 Task: Check the sale-to-list ratio of ceiling fan in the last 1 year.
Action: Mouse moved to (739, 175)
Screenshot: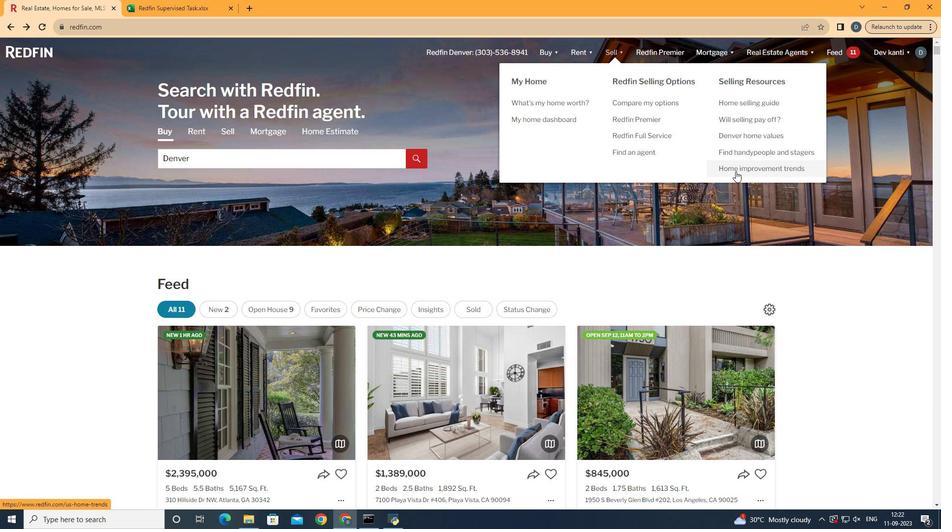 
Action: Mouse pressed left at (739, 175)
Screenshot: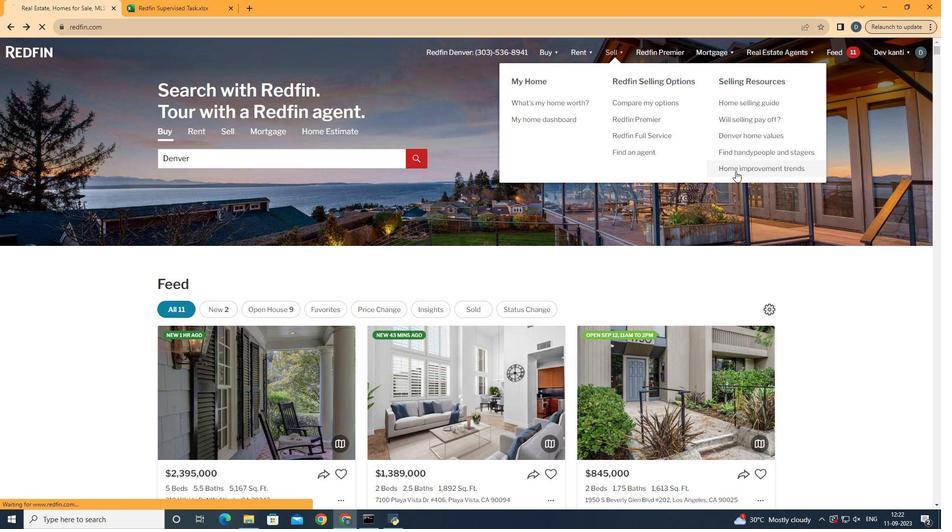 
Action: Mouse moved to (246, 188)
Screenshot: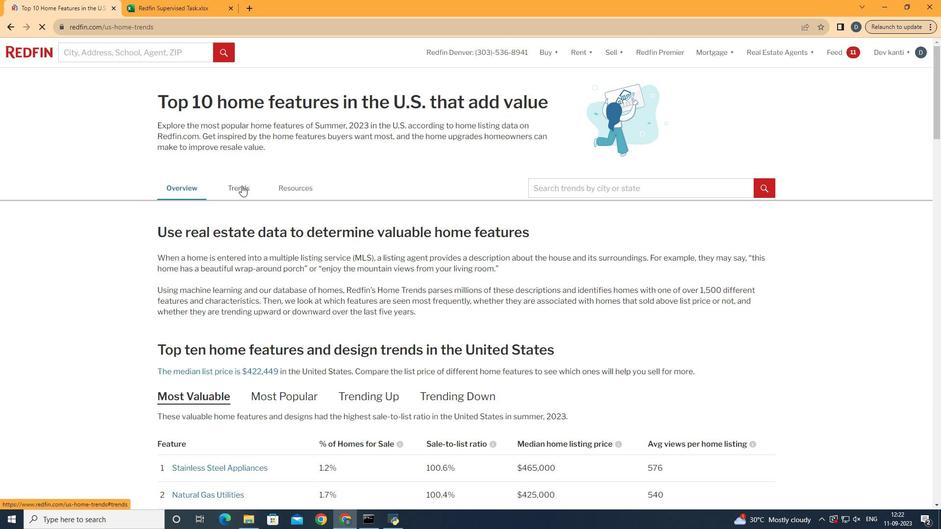 
Action: Mouse pressed left at (246, 188)
Screenshot: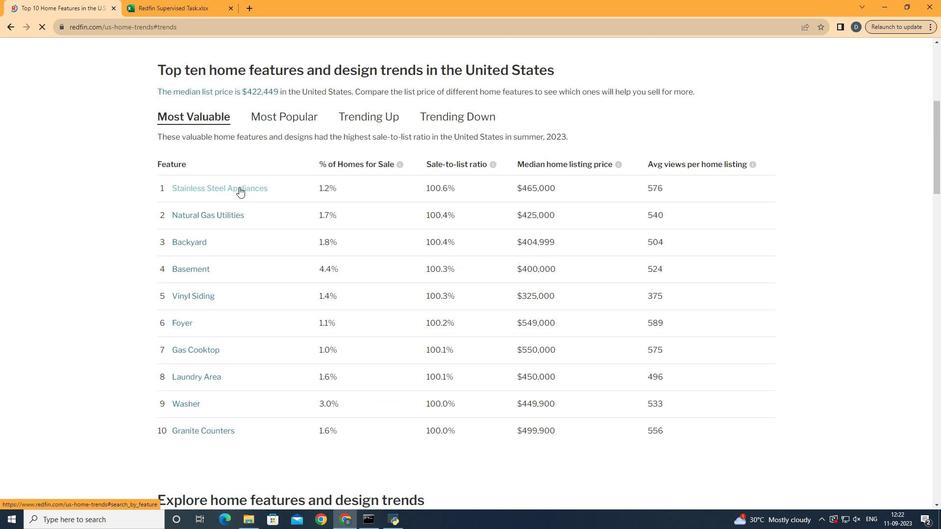 
Action: Mouse moved to (285, 285)
Screenshot: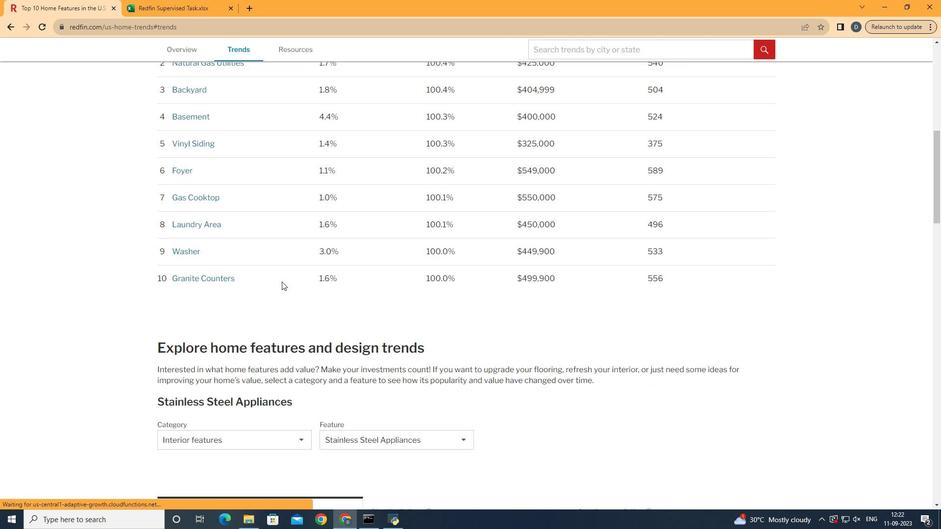 
Action: Mouse scrolled (285, 285) with delta (0, 0)
Screenshot: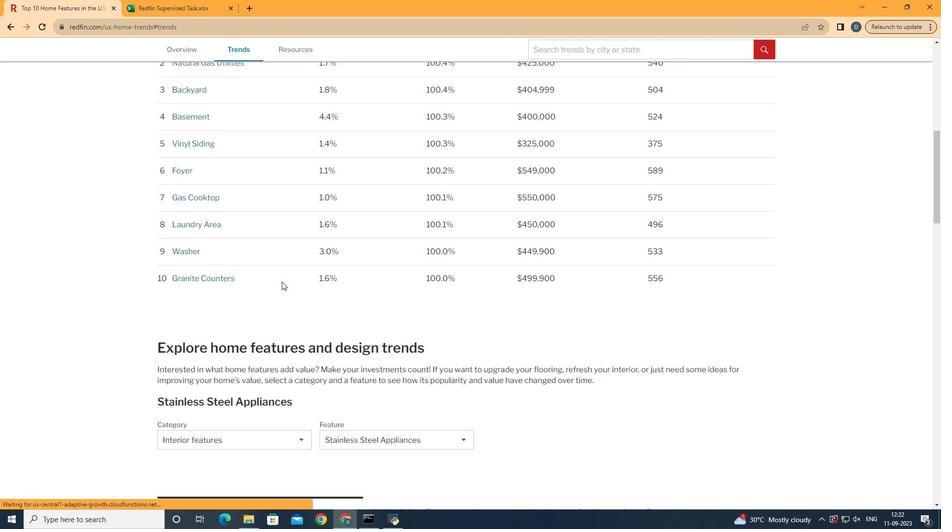 
Action: Mouse scrolled (285, 285) with delta (0, 0)
Screenshot: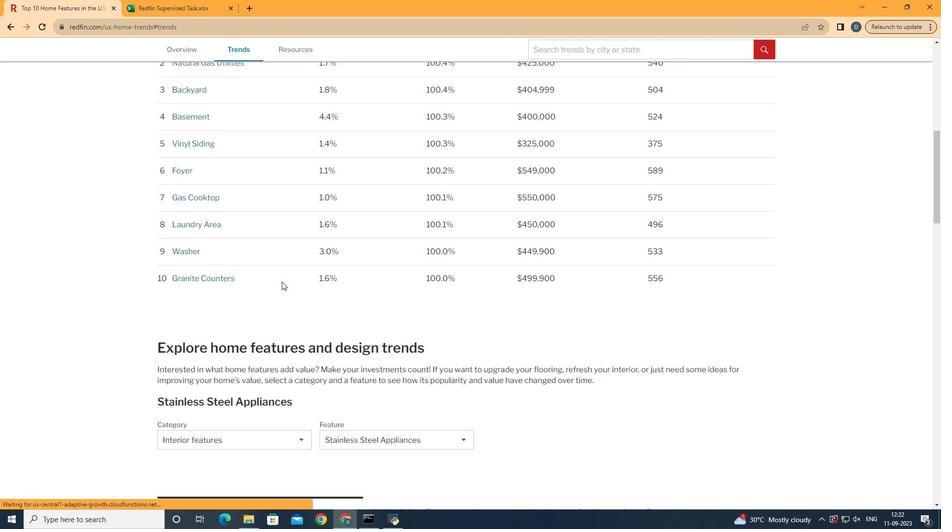 
Action: Mouse scrolled (285, 285) with delta (0, 0)
Screenshot: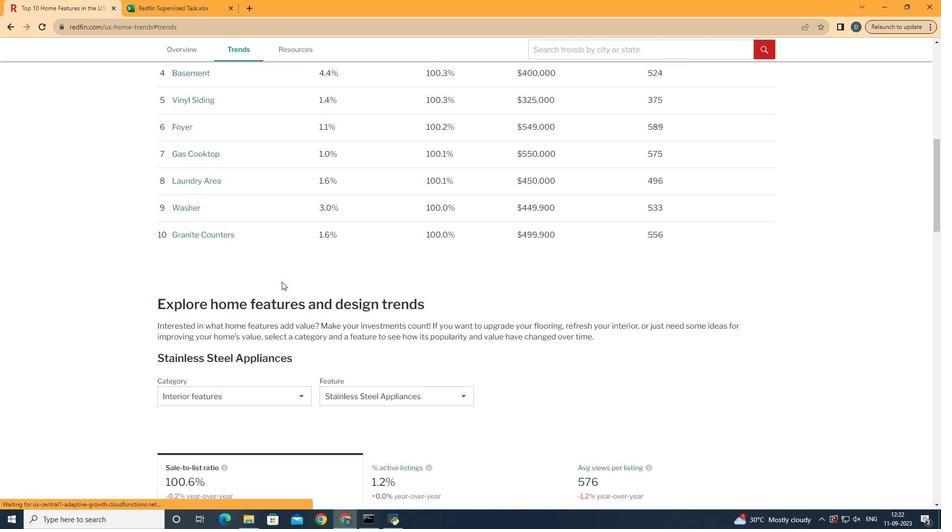 
Action: Mouse moved to (285, 285)
Screenshot: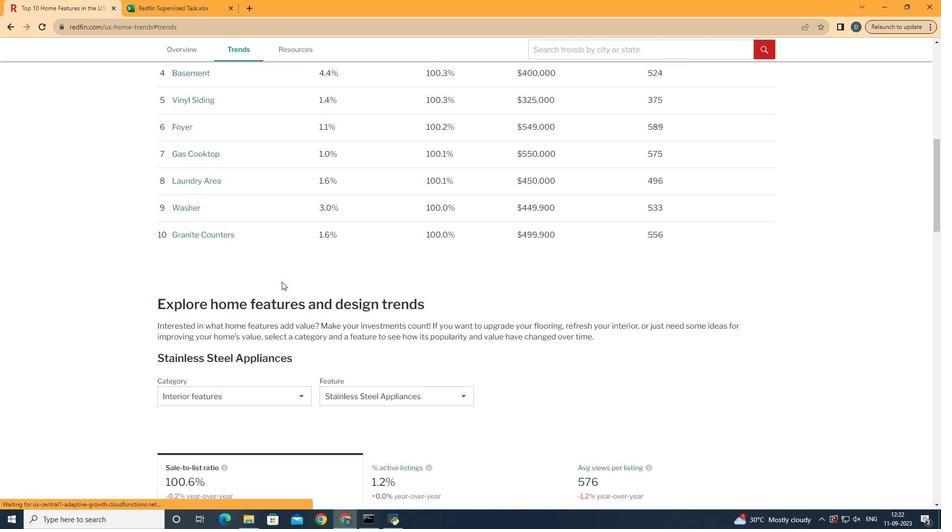 
Action: Mouse scrolled (285, 285) with delta (0, 0)
Screenshot: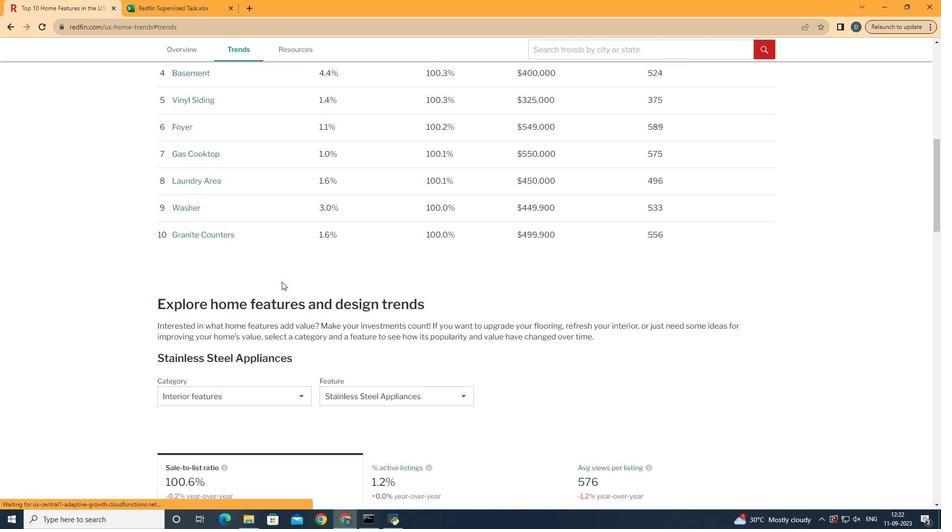 
Action: Mouse moved to (285, 285)
Screenshot: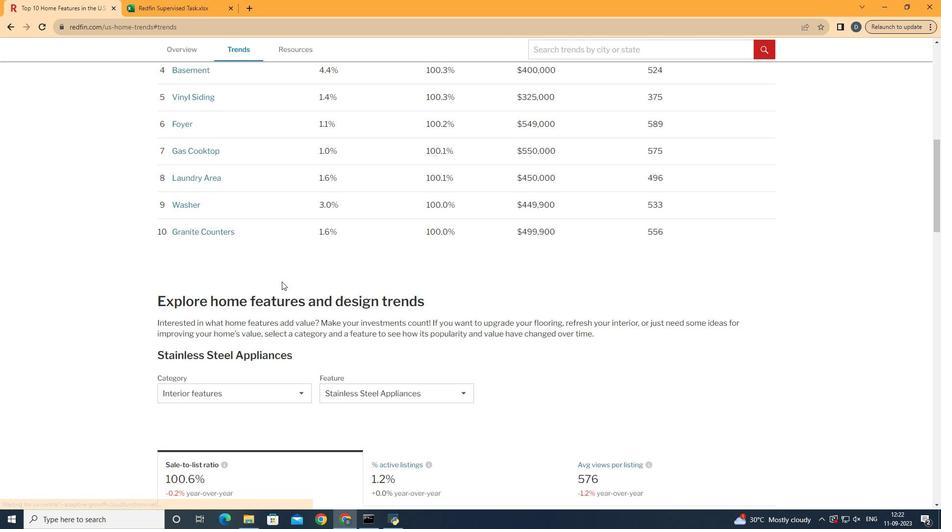 
Action: Mouse scrolled (285, 285) with delta (0, 0)
Screenshot: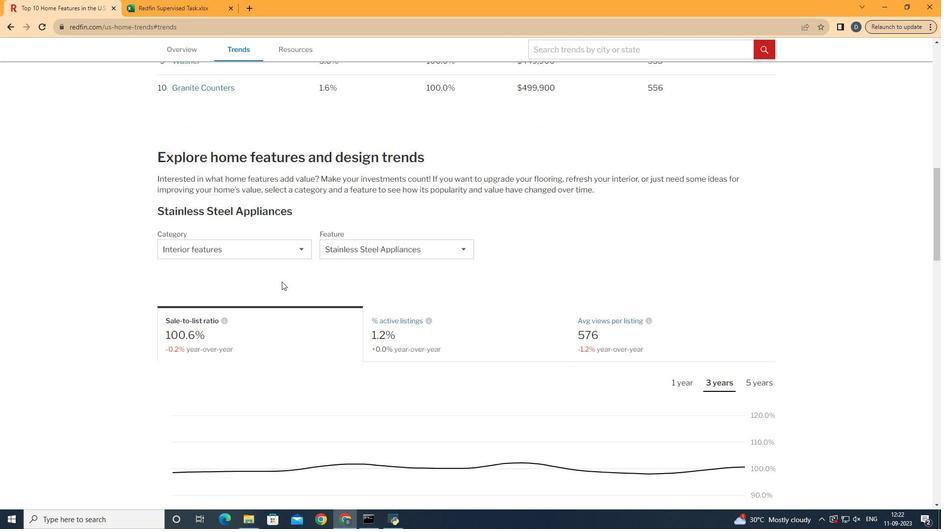 
Action: Mouse scrolled (285, 285) with delta (0, 0)
Screenshot: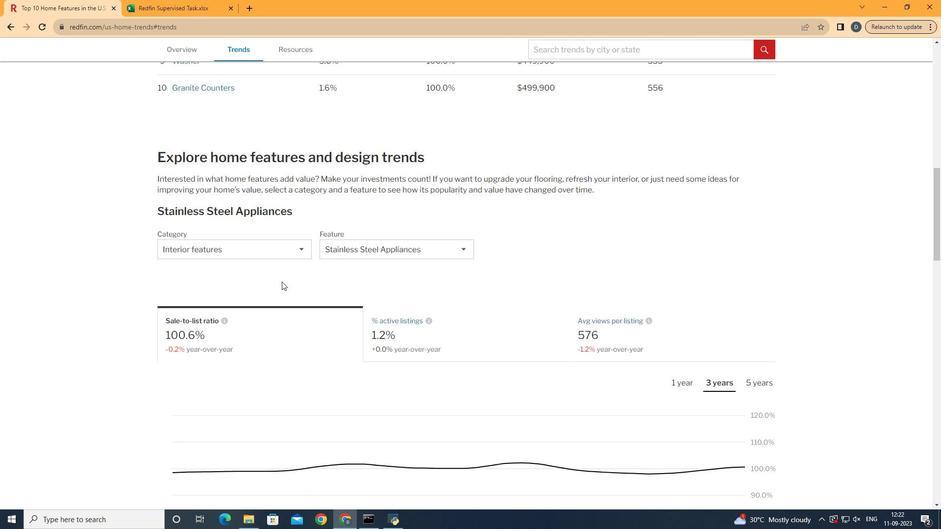 
Action: Mouse scrolled (285, 285) with delta (0, 0)
Screenshot: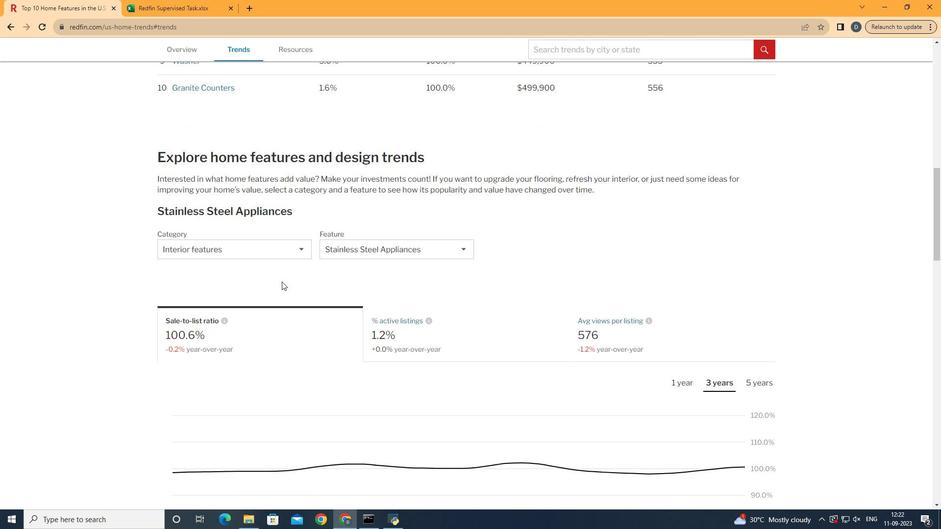 
Action: Mouse moved to (268, 249)
Screenshot: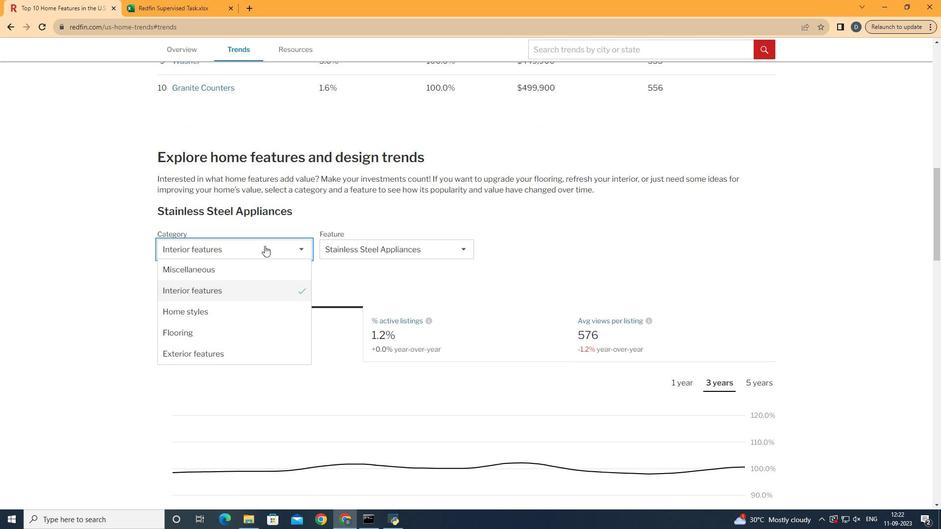 
Action: Mouse pressed left at (268, 249)
Screenshot: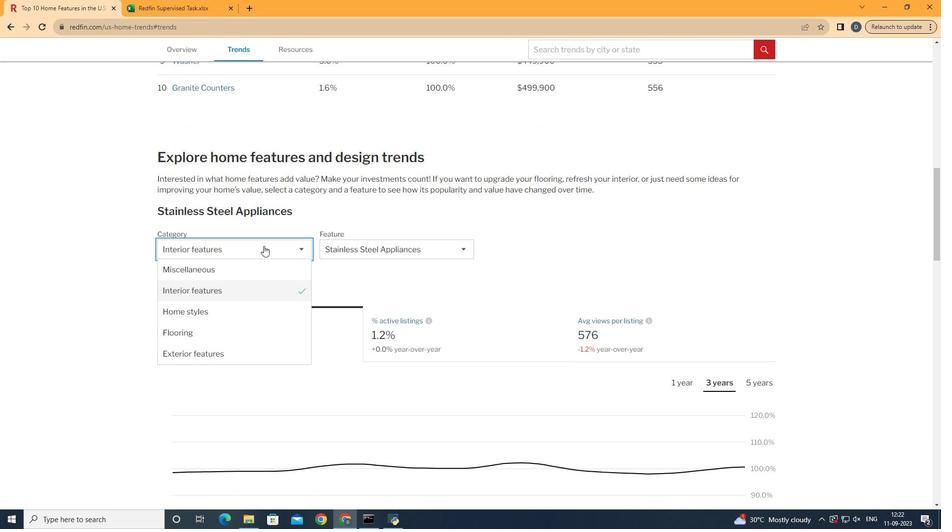 
Action: Mouse moved to (267, 288)
Screenshot: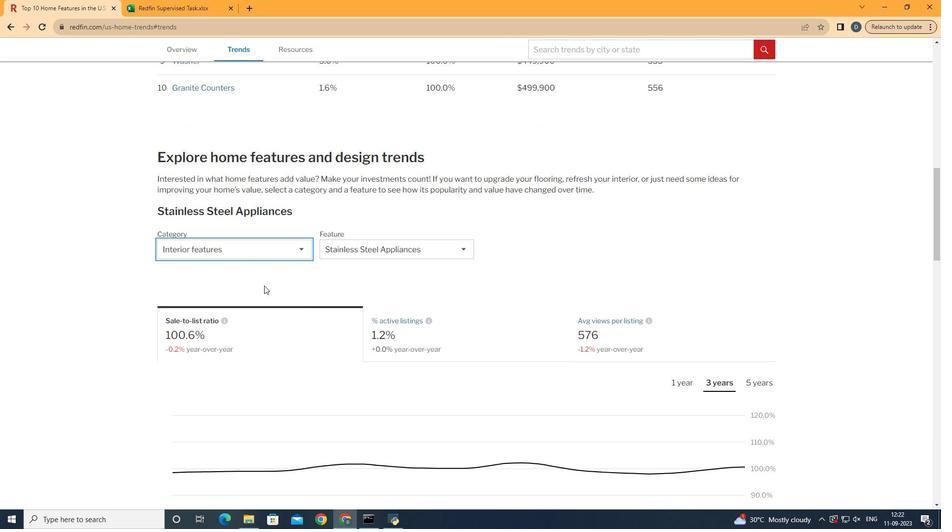 
Action: Mouse pressed left at (267, 288)
Screenshot: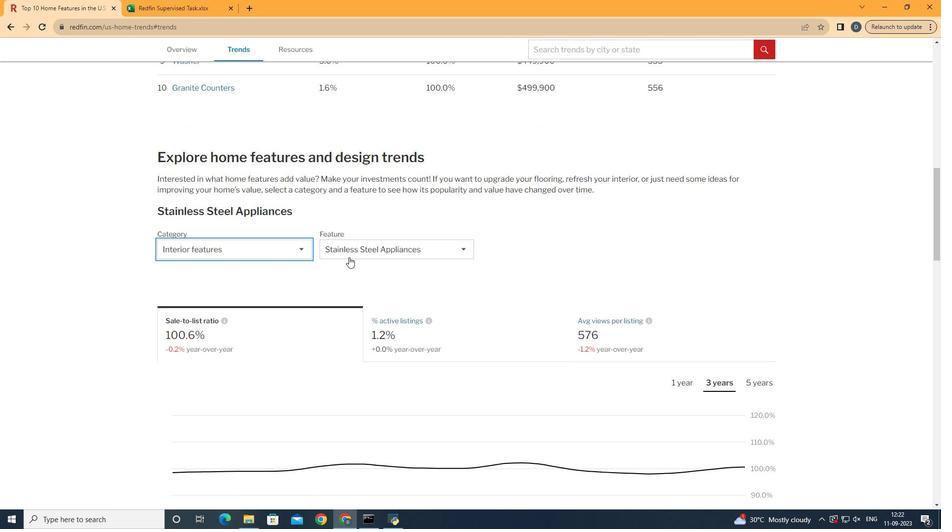 
Action: Mouse moved to (353, 260)
Screenshot: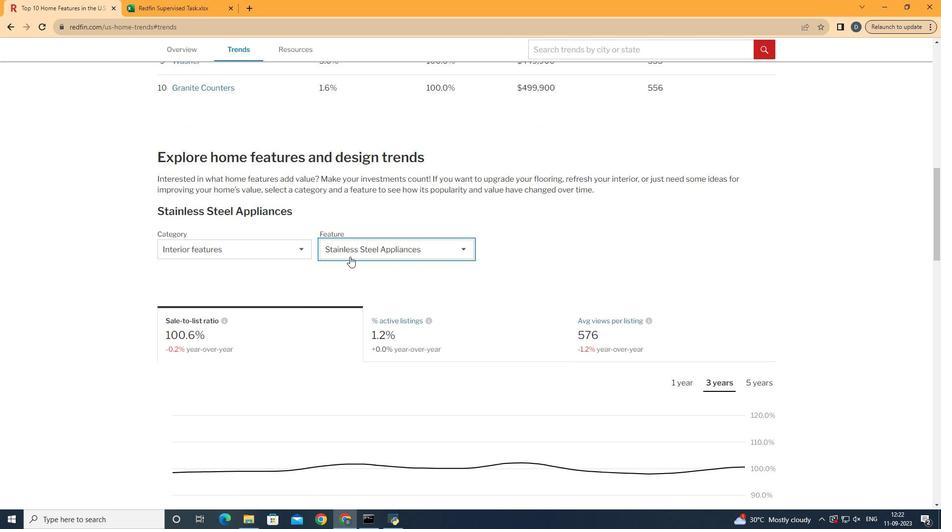 
Action: Mouse pressed left at (353, 260)
Screenshot: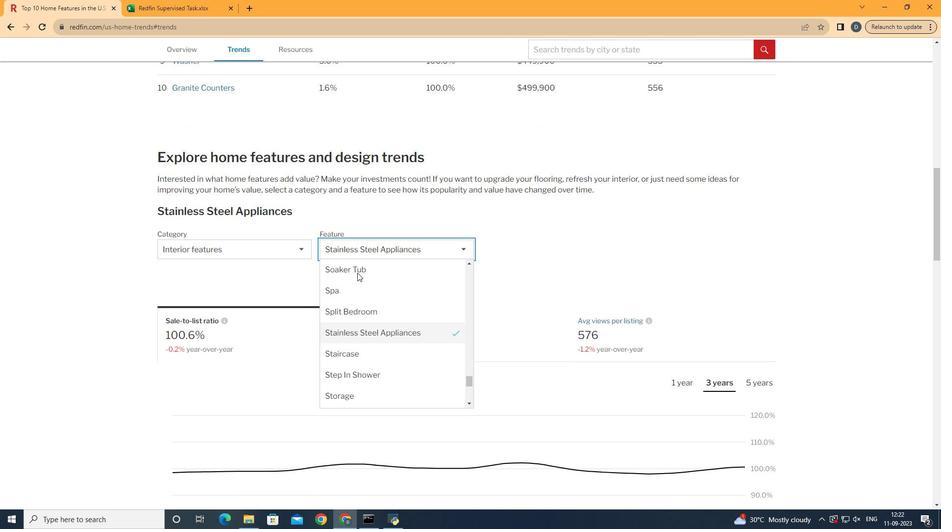 
Action: Mouse moved to (403, 356)
Screenshot: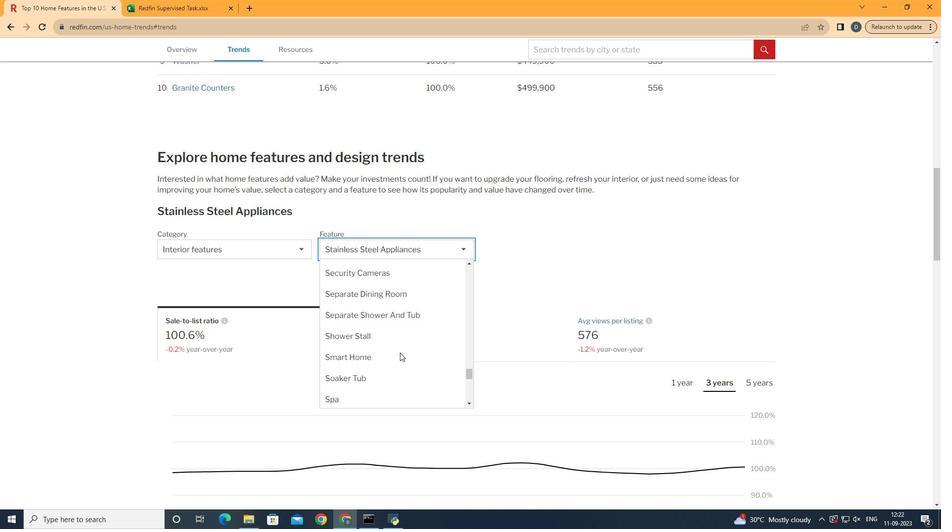 
Action: Mouse scrolled (403, 357) with delta (0, 0)
Screenshot: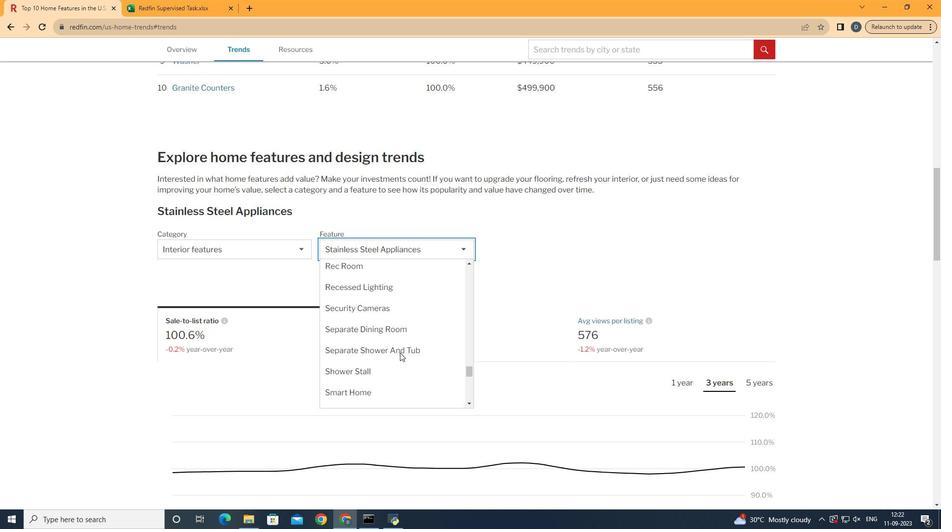 
Action: Mouse scrolled (403, 357) with delta (0, 0)
Screenshot: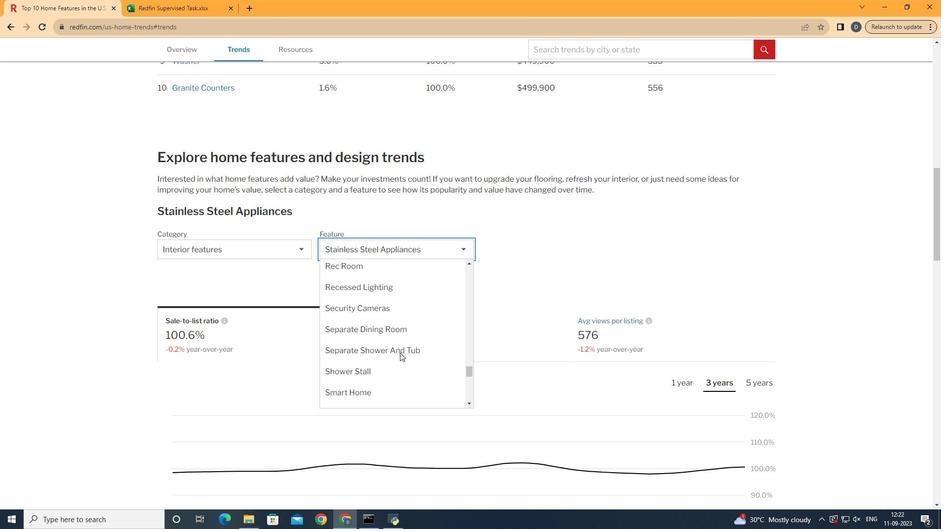 
Action: Mouse scrolled (403, 357) with delta (0, 0)
Screenshot: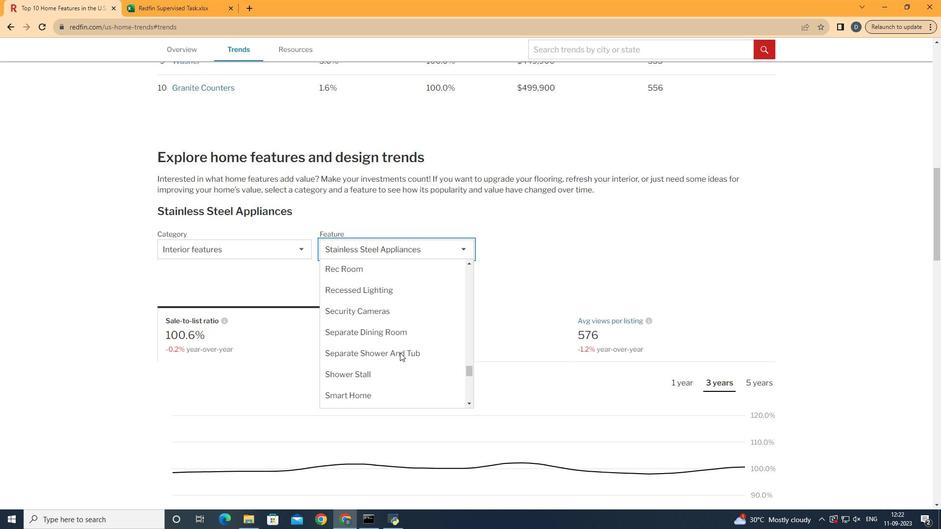 
Action: Mouse scrolled (403, 357) with delta (0, 0)
Screenshot: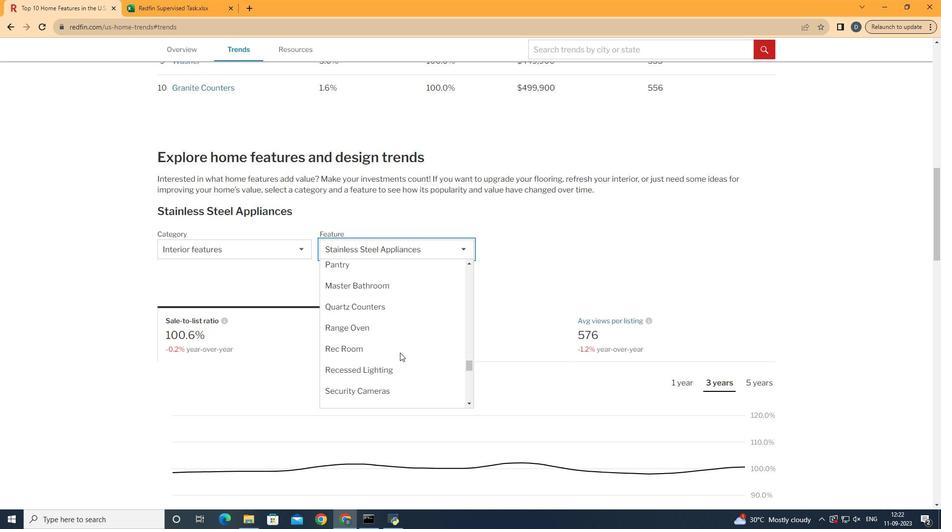 
Action: Mouse scrolled (403, 357) with delta (0, 0)
Screenshot: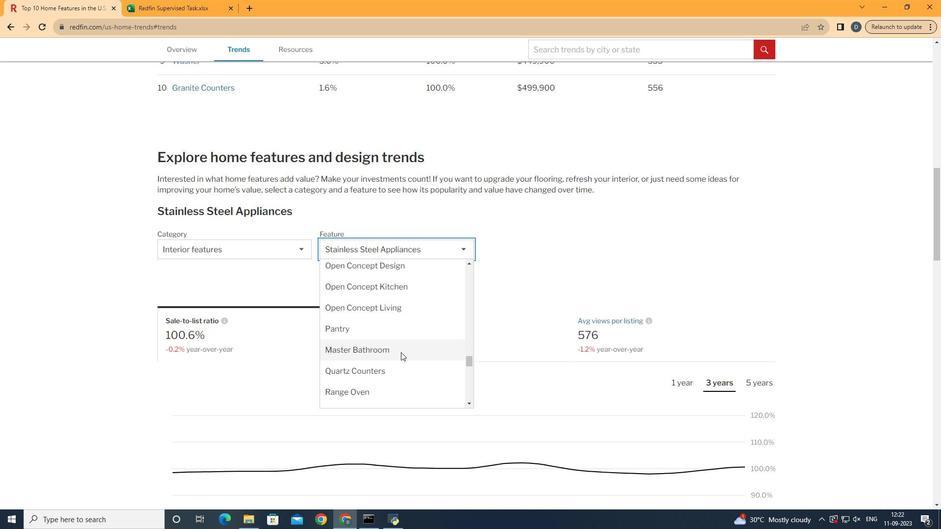 
Action: Mouse scrolled (403, 357) with delta (0, 0)
Screenshot: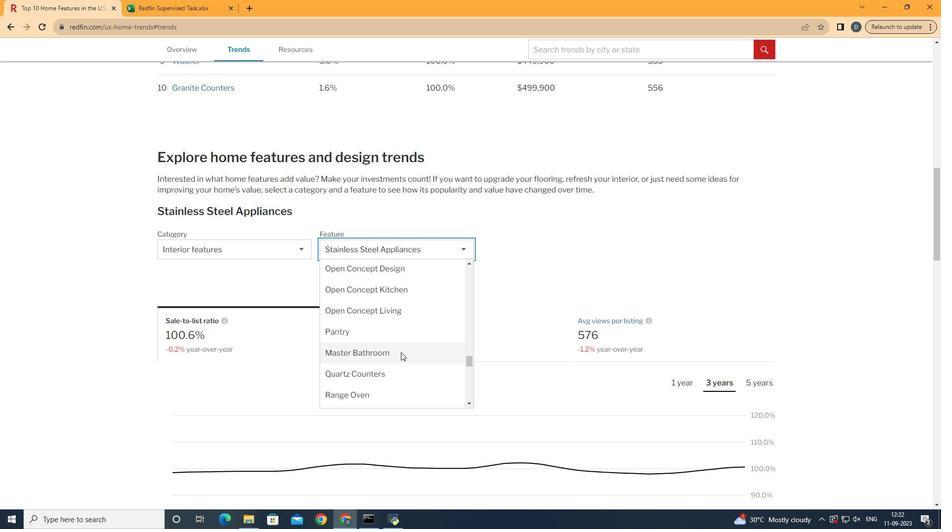 
Action: Mouse moved to (404, 356)
Screenshot: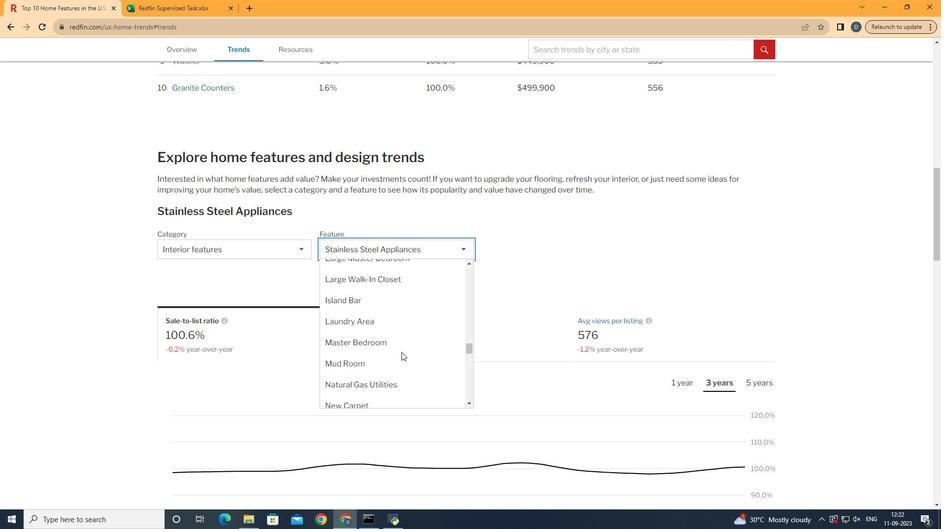 
Action: Mouse scrolled (404, 356) with delta (0, 0)
Screenshot: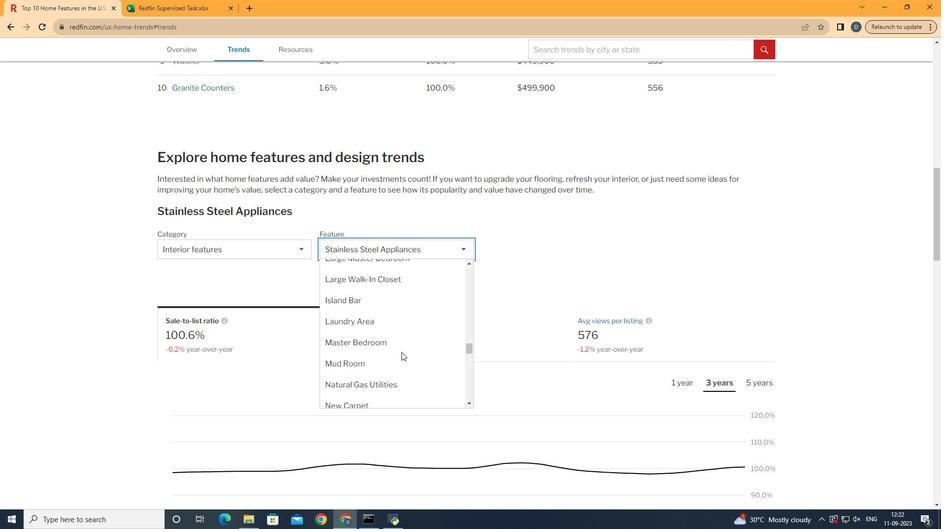 
Action: Mouse scrolled (404, 356) with delta (0, 0)
Screenshot: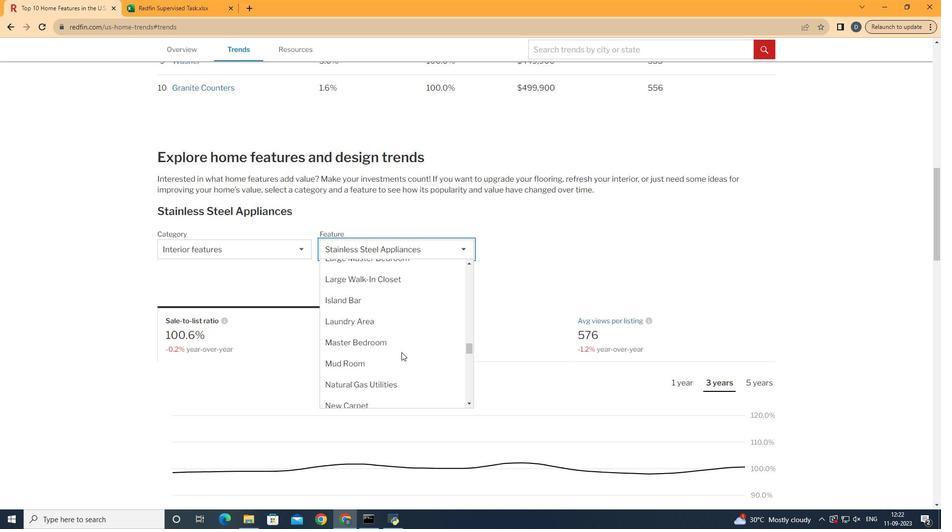 
Action: Mouse scrolled (404, 356) with delta (0, 0)
Screenshot: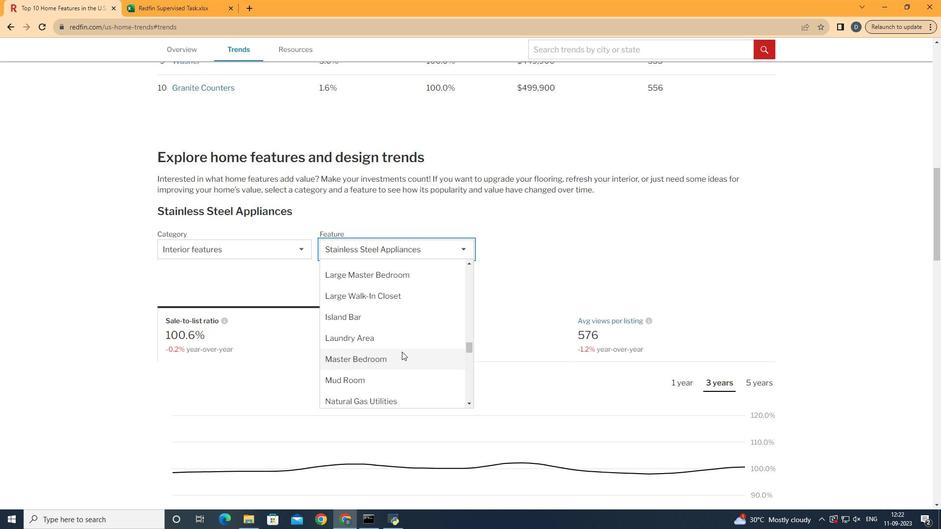 
Action: Mouse scrolled (404, 356) with delta (0, 0)
Screenshot: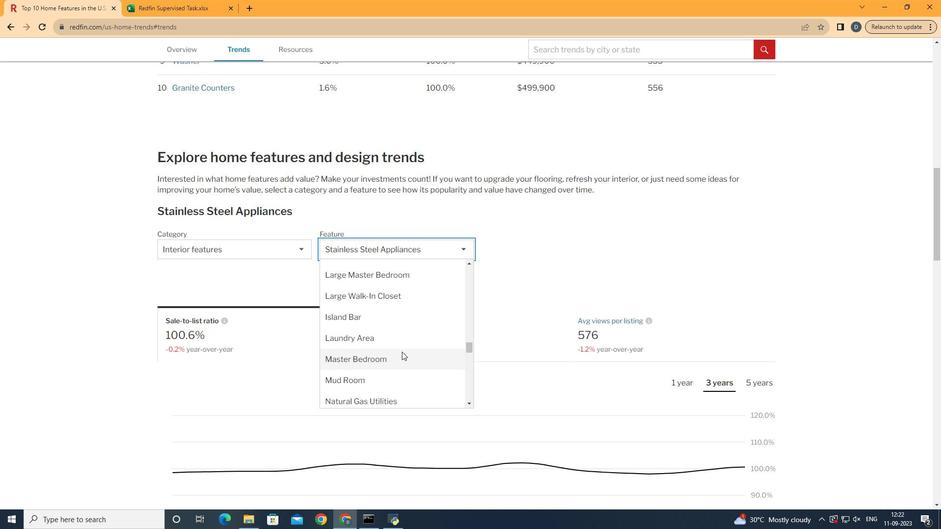 
Action: Mouse moved to (405, 355)
Screenshot: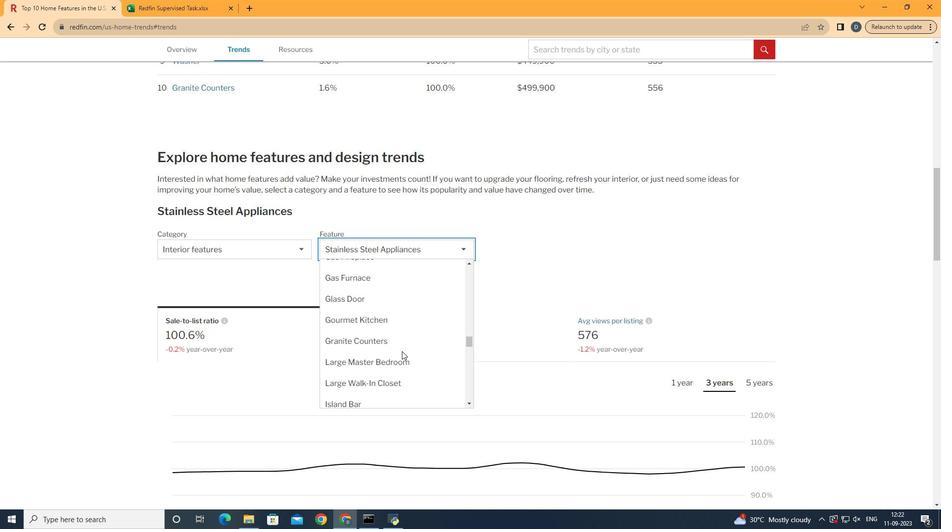 
Action: Mouse scrolled (405, 356) with delta (0, 0)
Screenshot: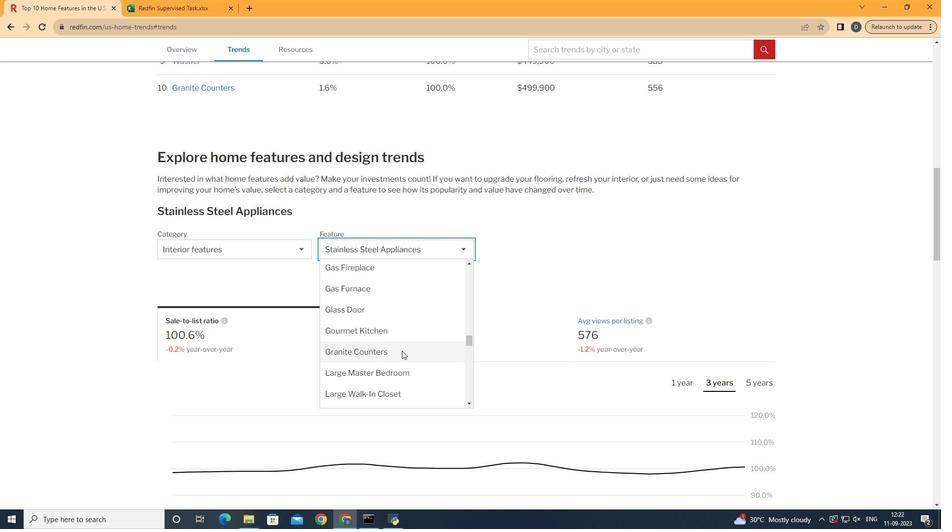 
Action: Mouse scrolled (405, 356) with delta (0, 0)
Screenshot: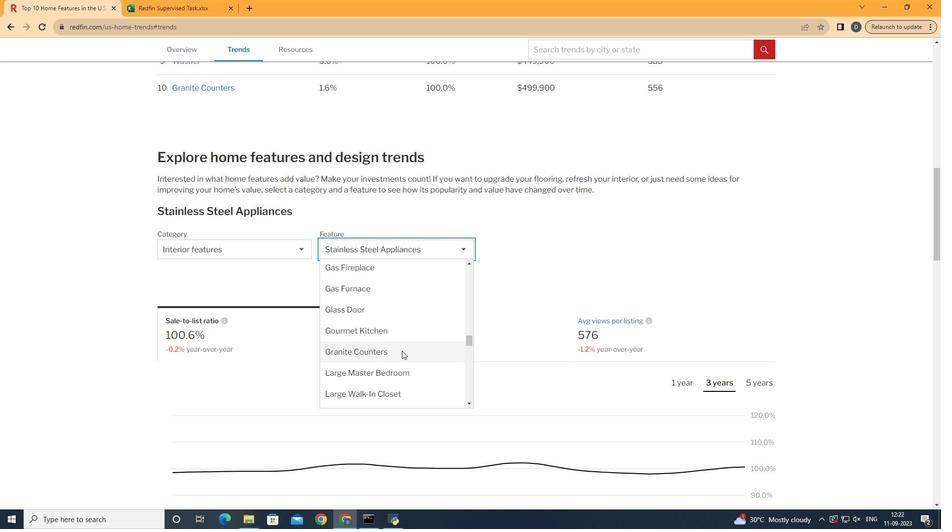 
Action: Mouse moved to (405, 354)
Screenshot: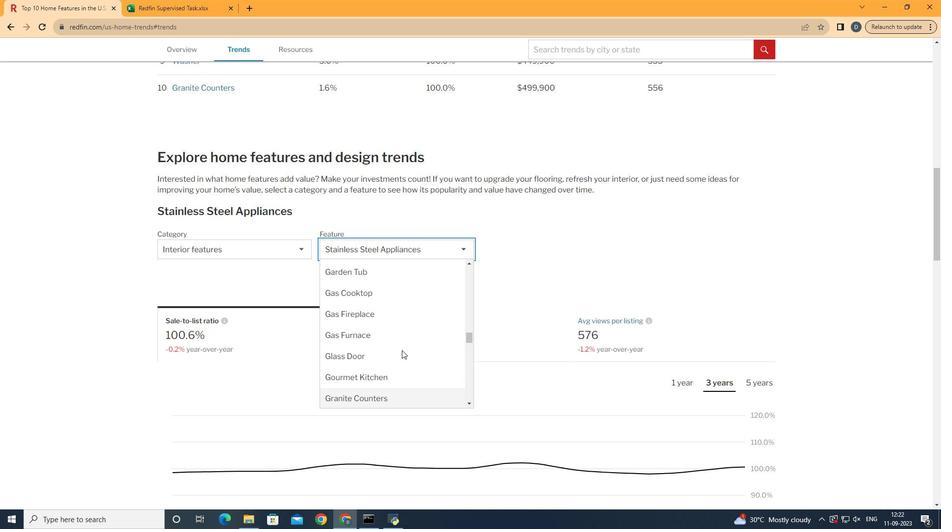 
Action: Mouse scrolled (405, 354) with delta (0, 0)
Screenshot: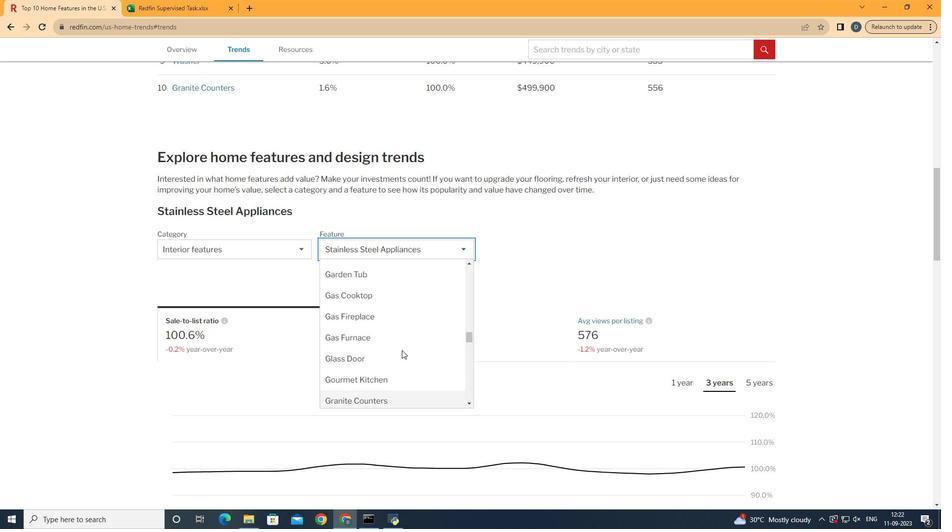 
Action: Mouse scrolled (405, 354) with delta (0, 0)
Screenshot: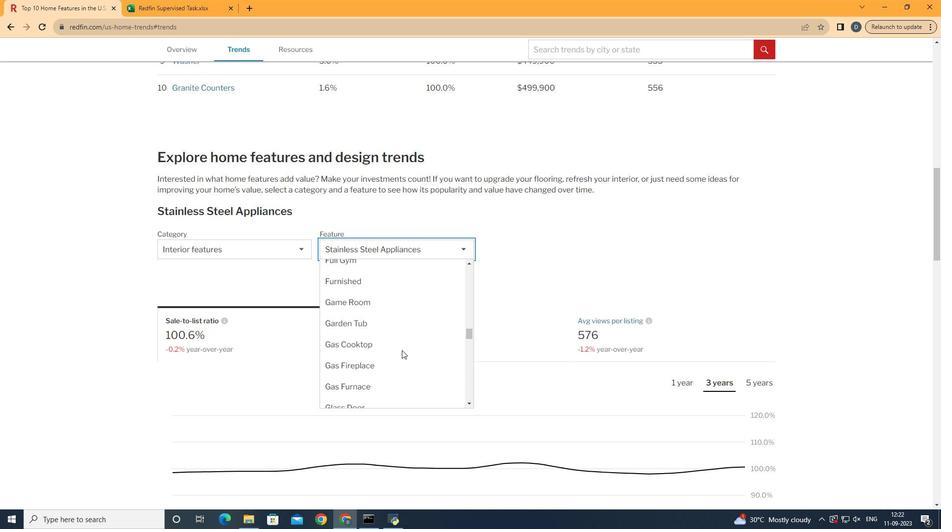 
Action: Mouse scrolled (405, 354) with delta (0, 0)
Screenshot: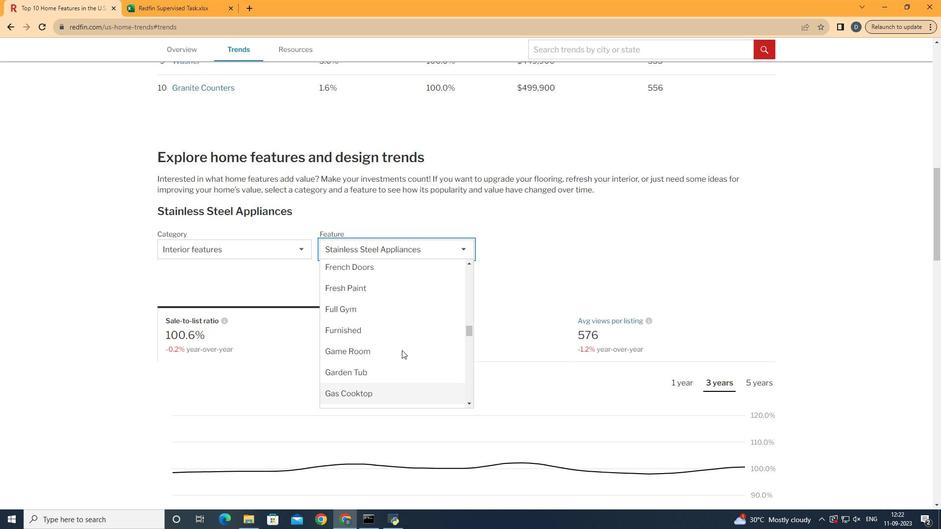 
Action: Mouse scrolled (405, 354) with delta (0, 0)
Screenshot: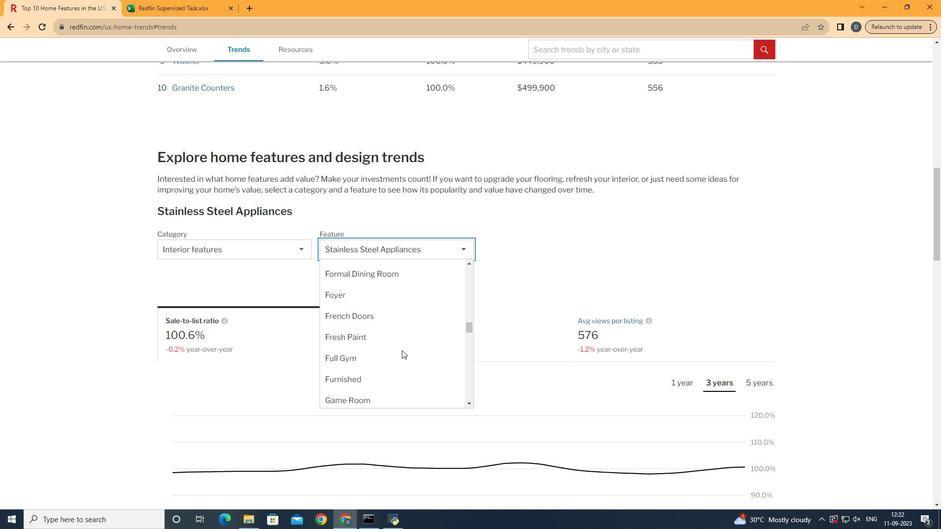 
Action: Mouse moved to (417, 357)
Screenshot: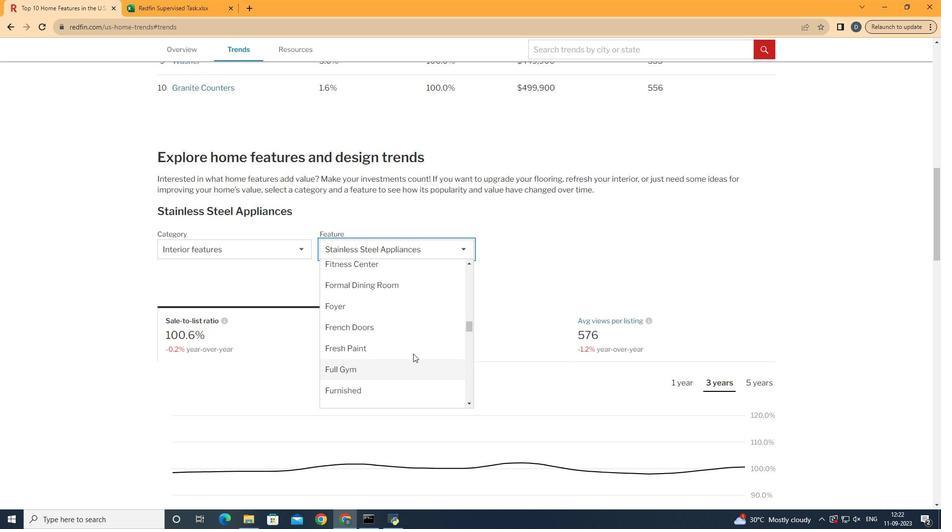 
Action: Mouse scrolled (417, 358) with delta (0, 0)
Screenshot: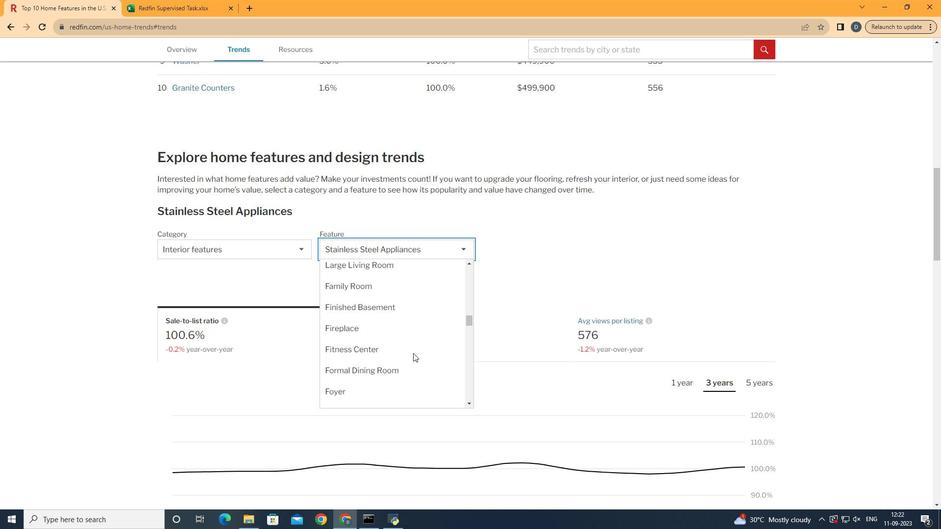 
Action: Mouse scrolled (417, 358) with delta (0, 0)
Screenshot: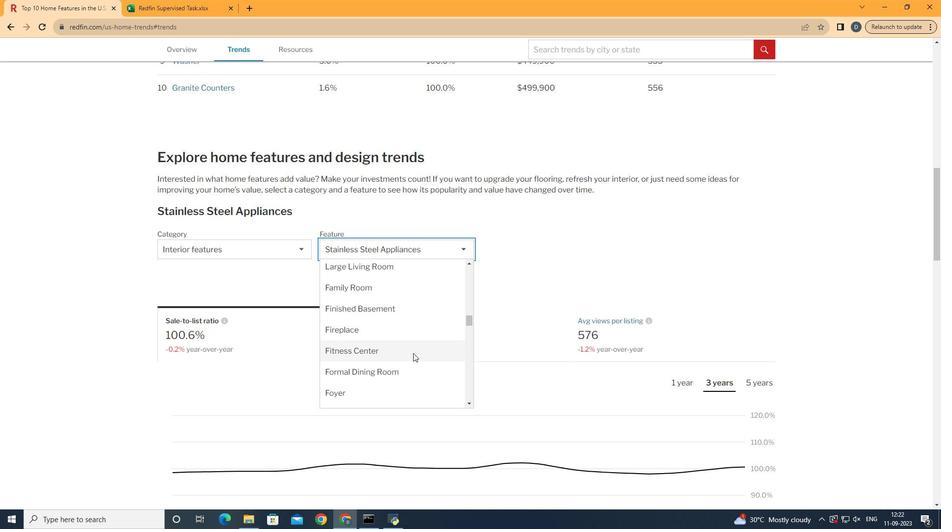 
Action: Mouse moved to (417, 357)
Screenshot: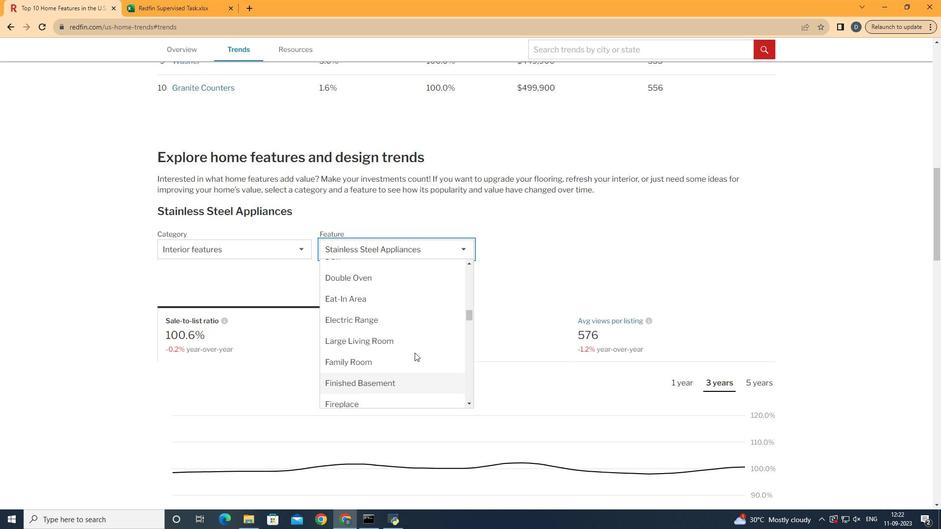 
Action: Mouse scrolled (417, 357) with delta (0, 0)
Screenshot: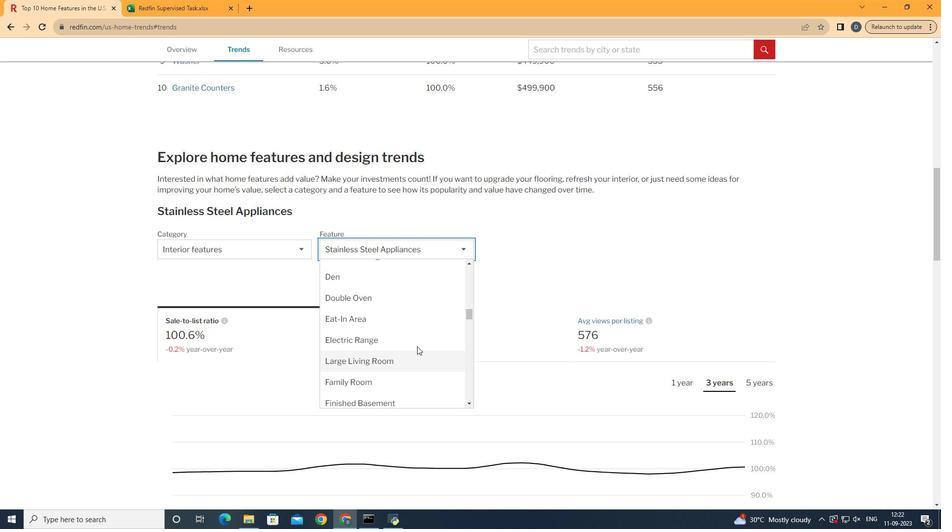 
Action: Mouse scrolled (417, 357) with delta (0, 0)
Screenshot: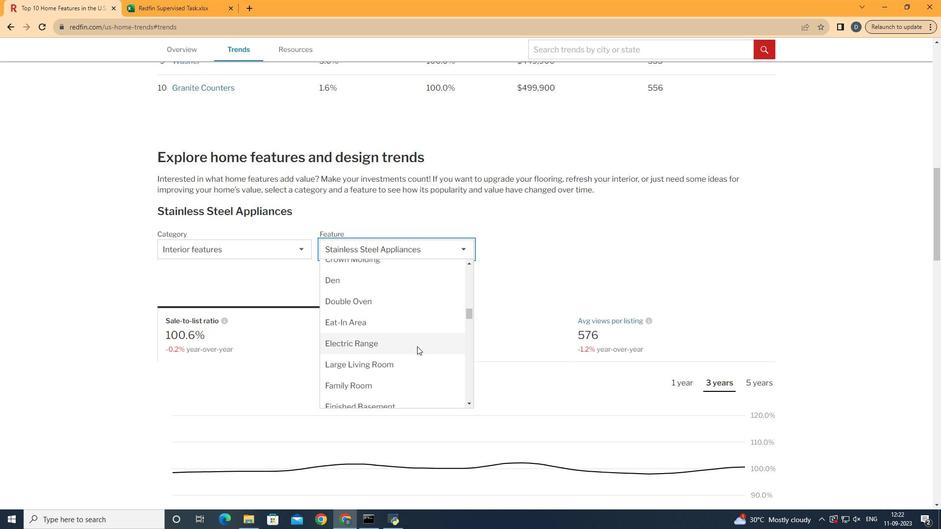 
Action: Mouse moved to (420, 350)
Screenshot: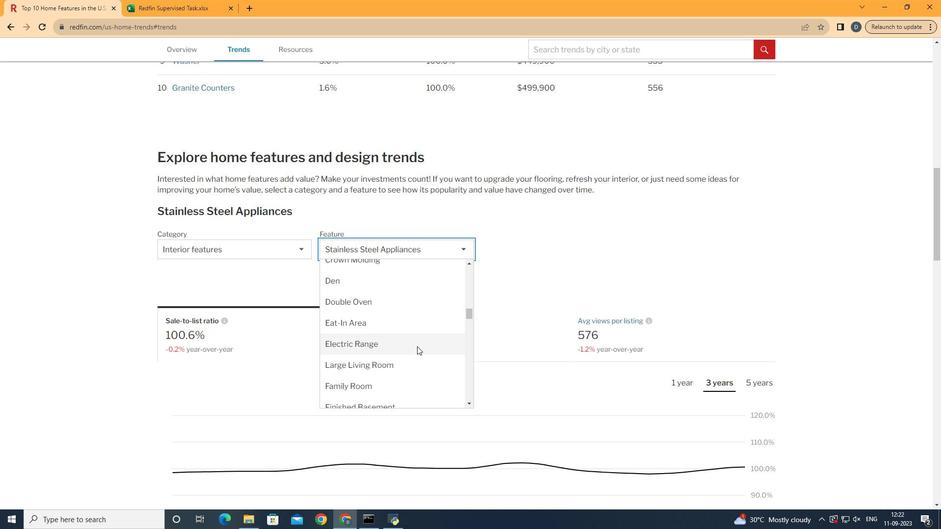 
Action: Mouse scrolled (420, 350) with delta (0, 0)
Screenshot: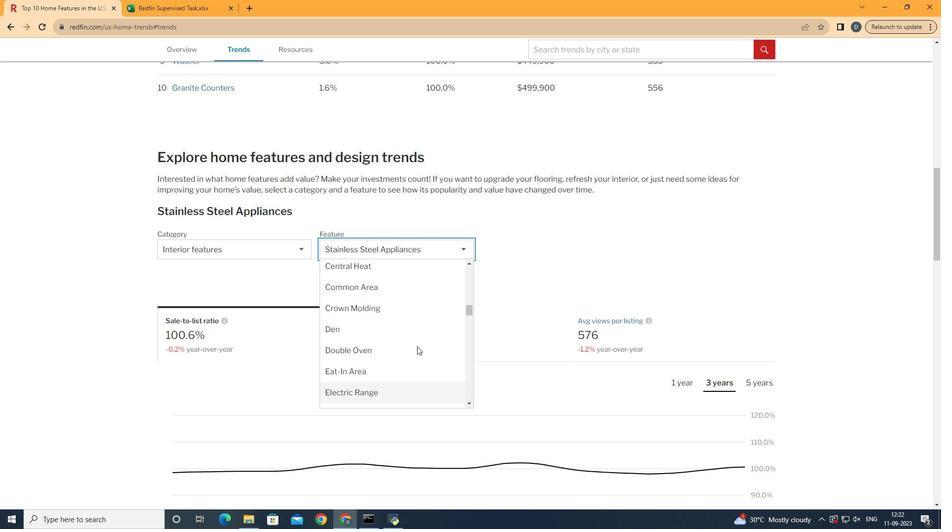 
Action: Mouse moved to (420, 350)
Screenshot: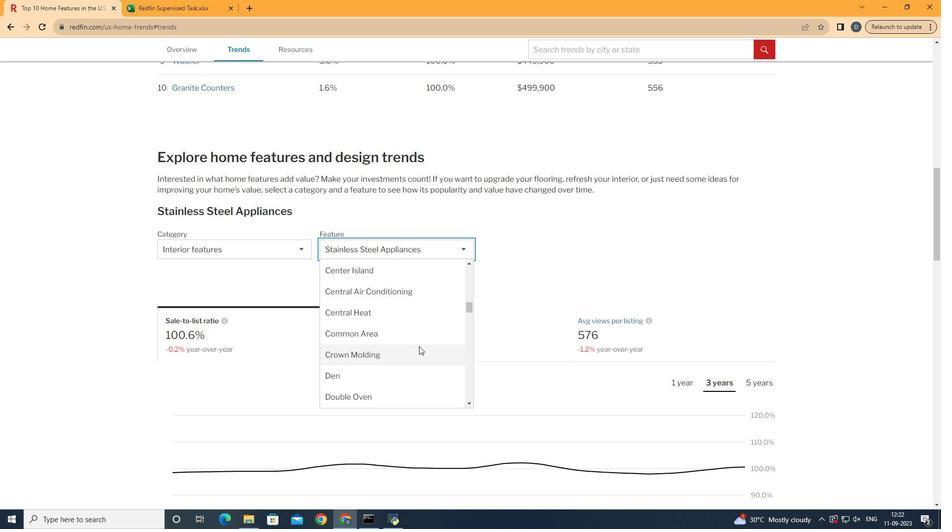 
Action: Mouse scrolled (420, 350) with delta (0, 0)
Screenshot: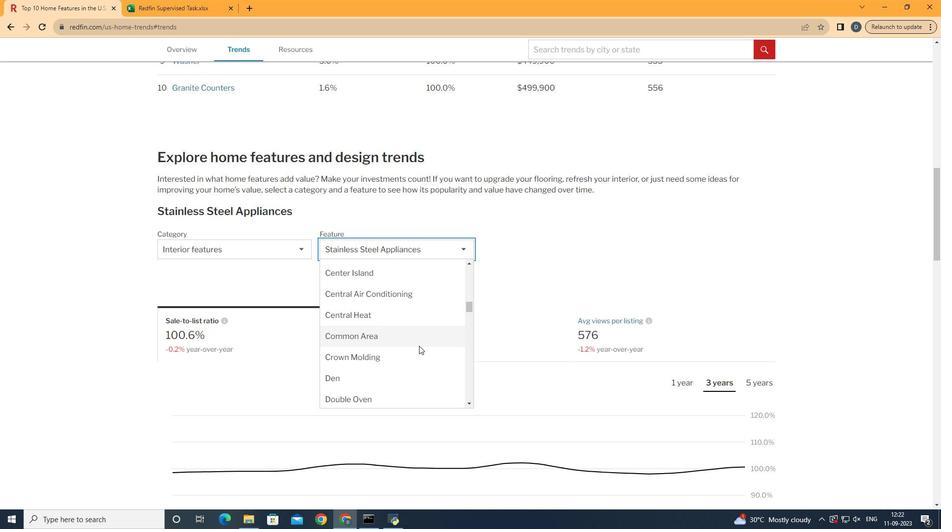 
Action: Mouse moved to (423, 349)
Screenshot: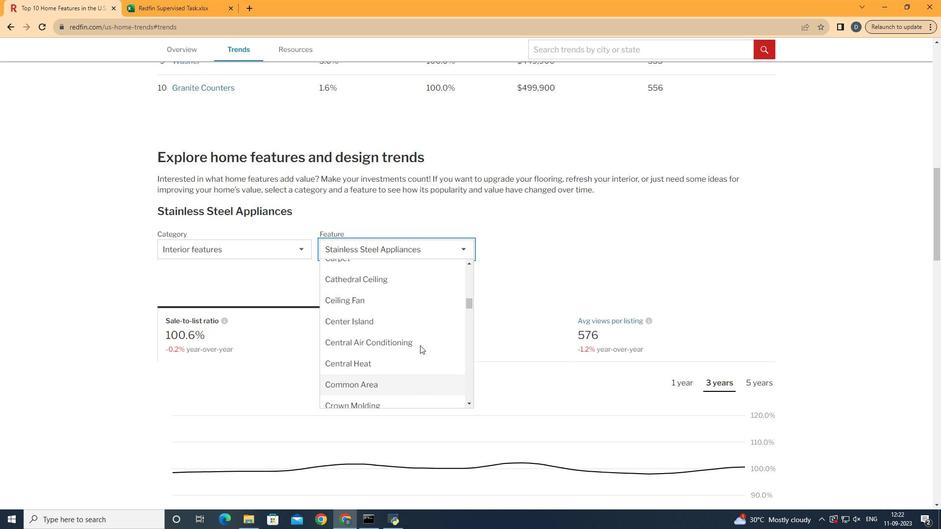 
Action: Mouse scrolled (423, 349) with delta (0, 0)
Screenshot: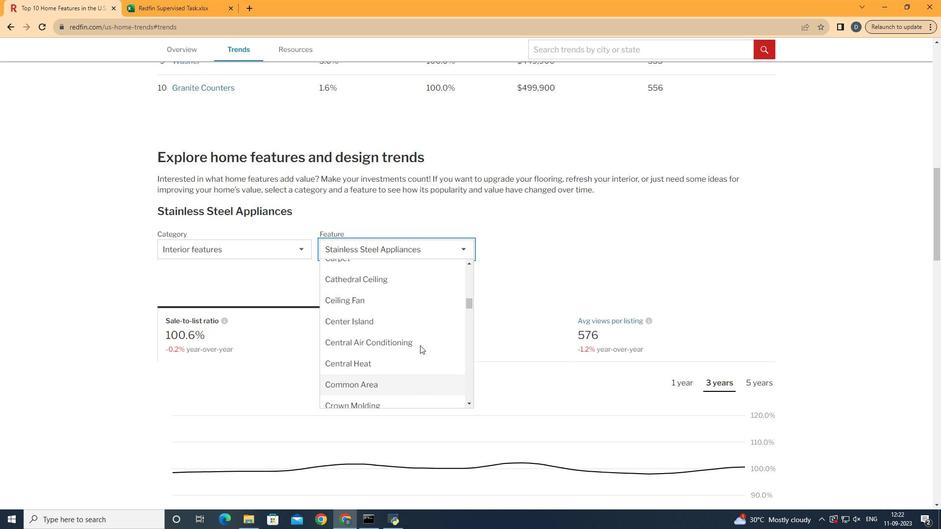 
Action: Mouse moved to (423, 349)
Screenshot: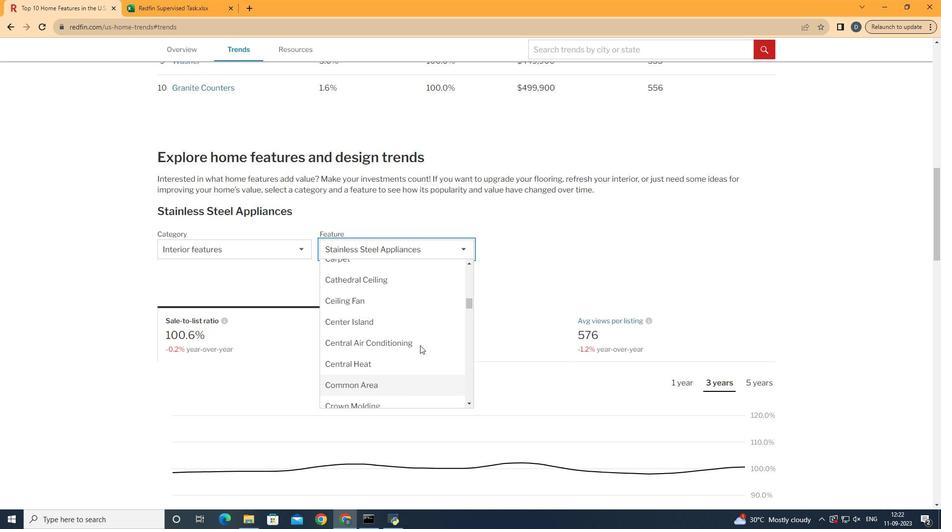 
Action: Mouse scrolled (423, 349) with delta (0, 0)
Screenshot: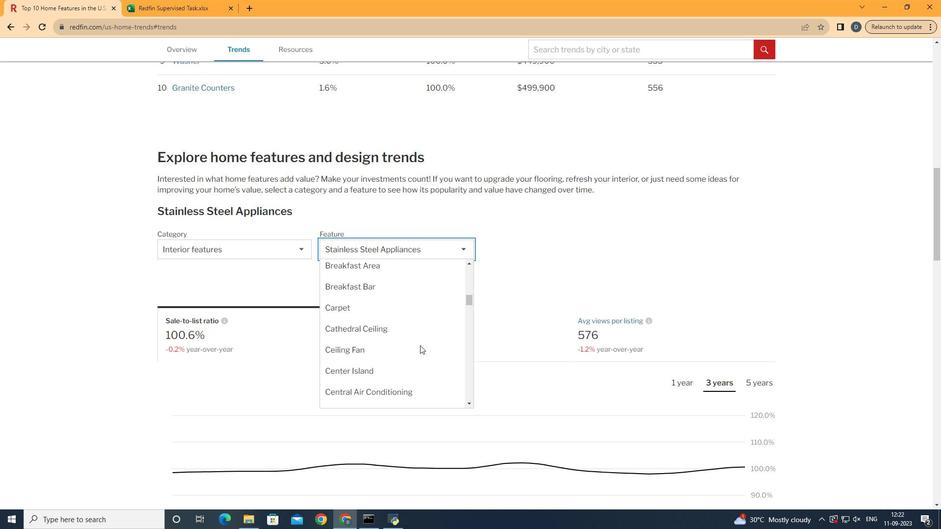 
Action: Mouse moved to (431, 354)
Screenshot: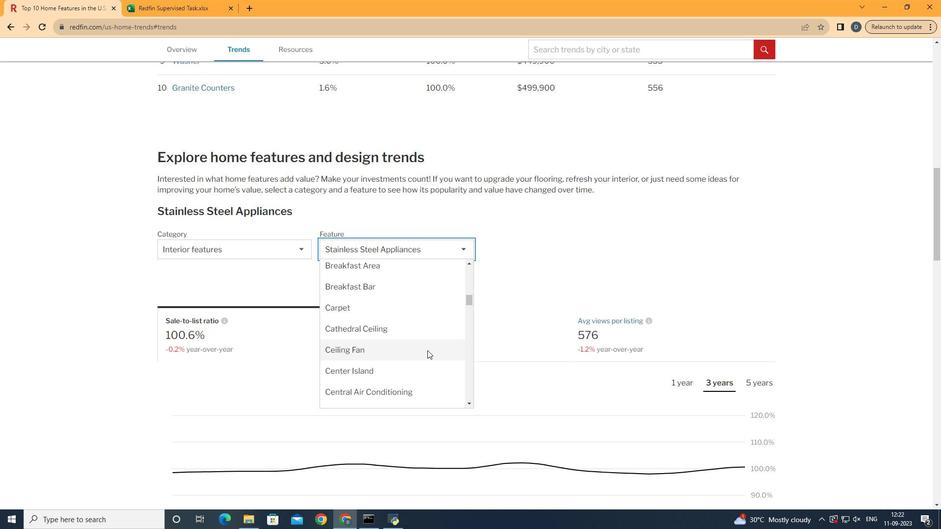
Action: Mouse pressed left at (431, 354)
Screenshot: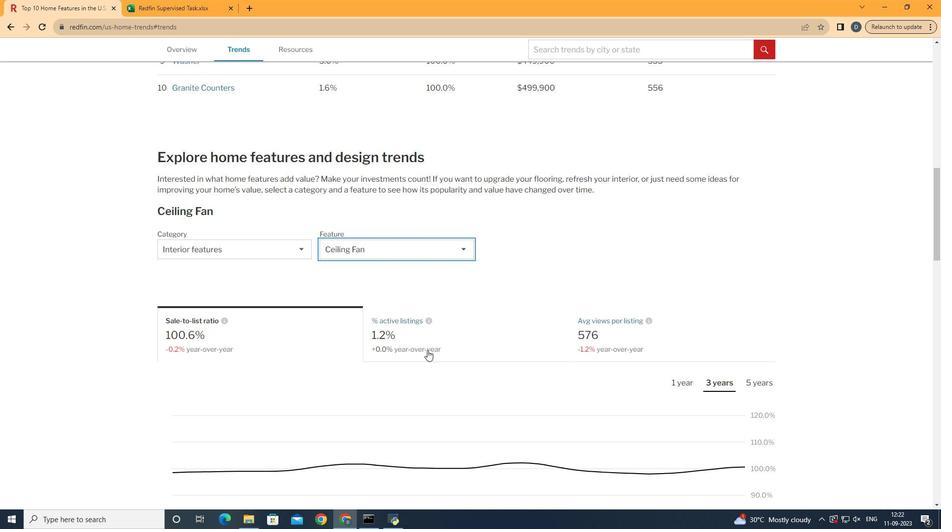 
Action: Mouse moved to (531, 263)
Screenshot: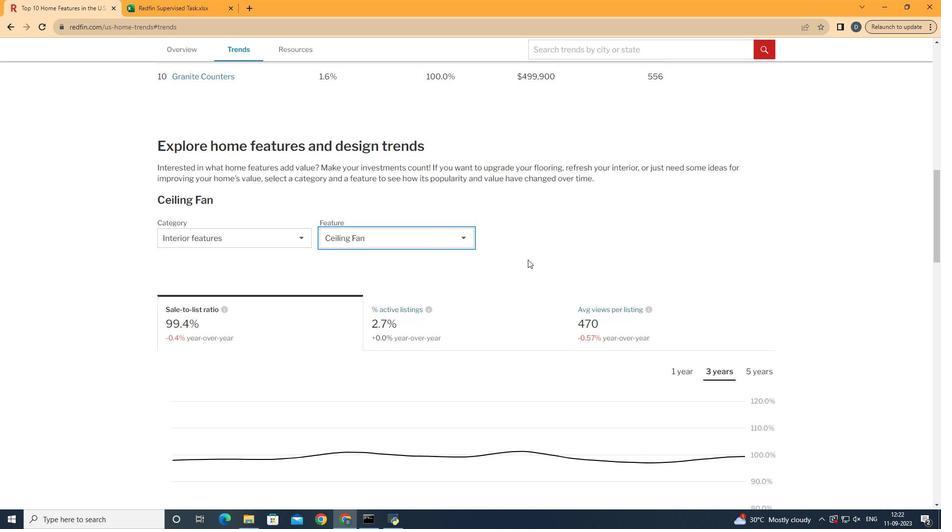 
Action: Mouse scrolled (531, 262) with delta (0, 0)
Screenshot: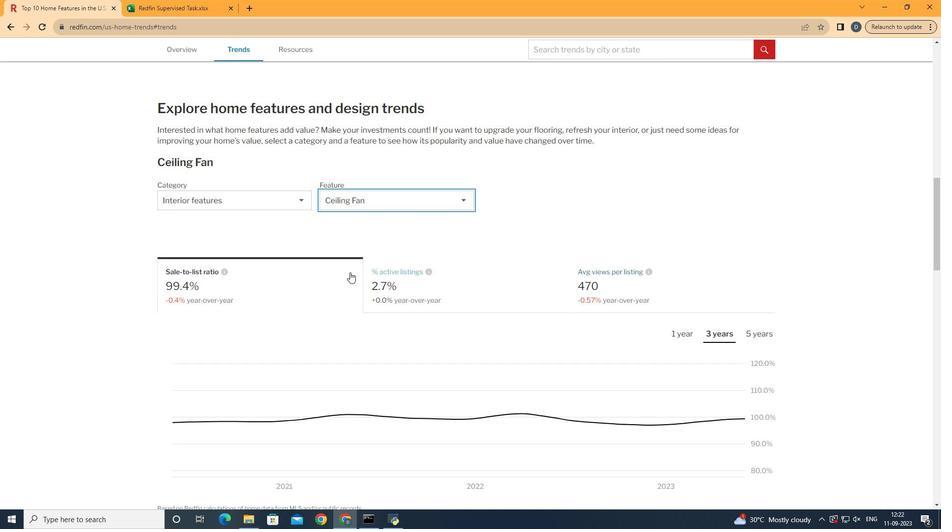 
Action: Mouse moved to (285, 293)
Screenshot: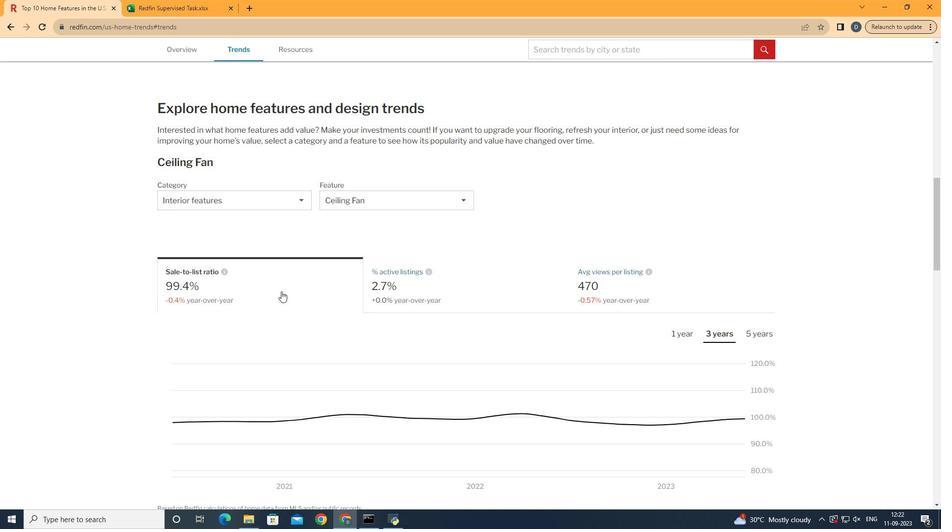 
Action: Mouse pressed left at (285, 293)
Screenshot: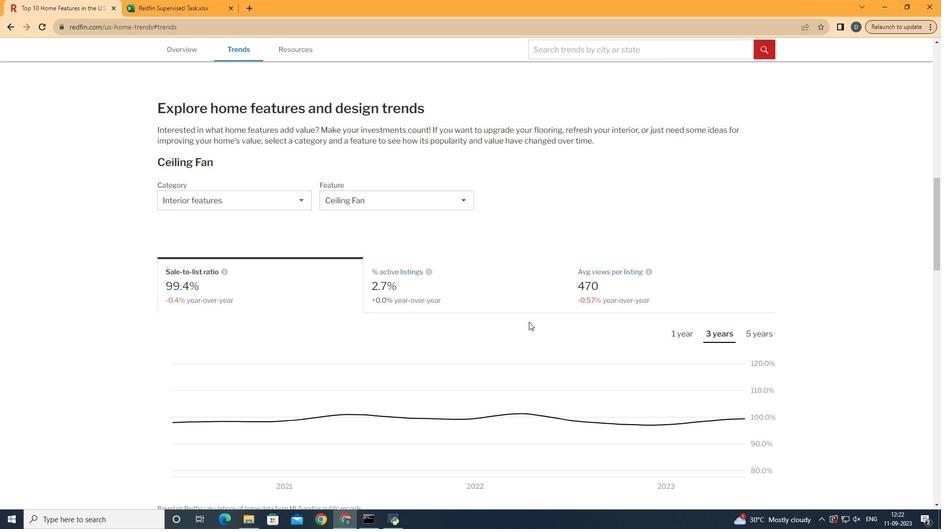 
Action: Mouse moved to (684, 340)
Screenshot: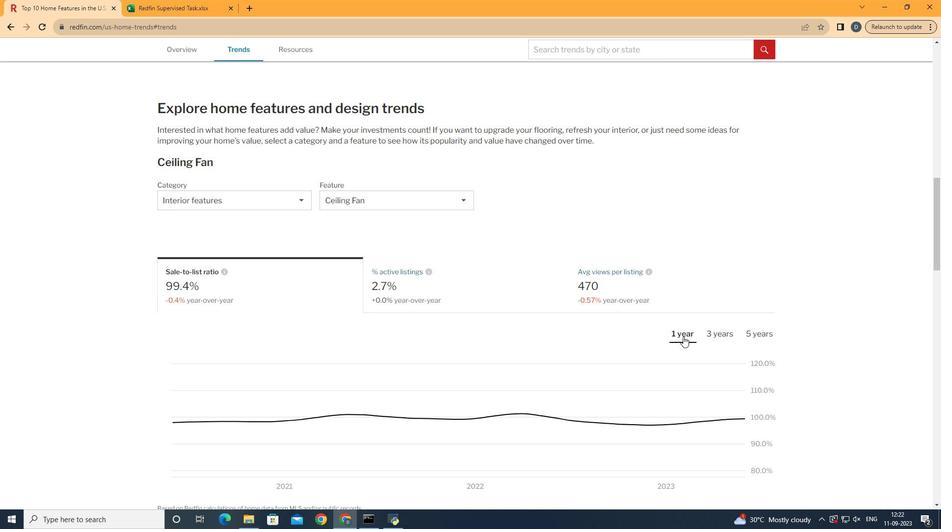
Action: Mouse pressed left at (684, 340)
Screenshot: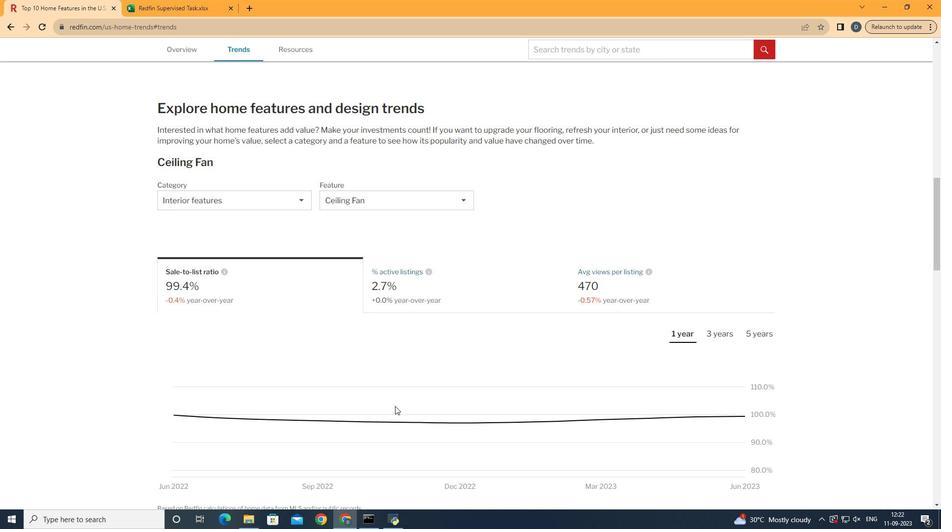 
Action: Mouse moved to (145, 461)
Screenshot: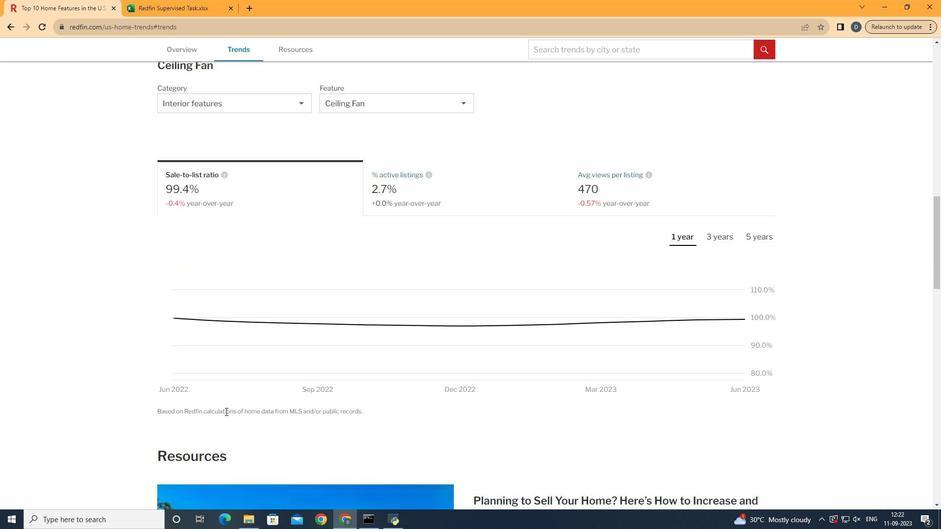 
Action: Mouse scrolled (145, 461) with delta (0, 0)
Screenshot: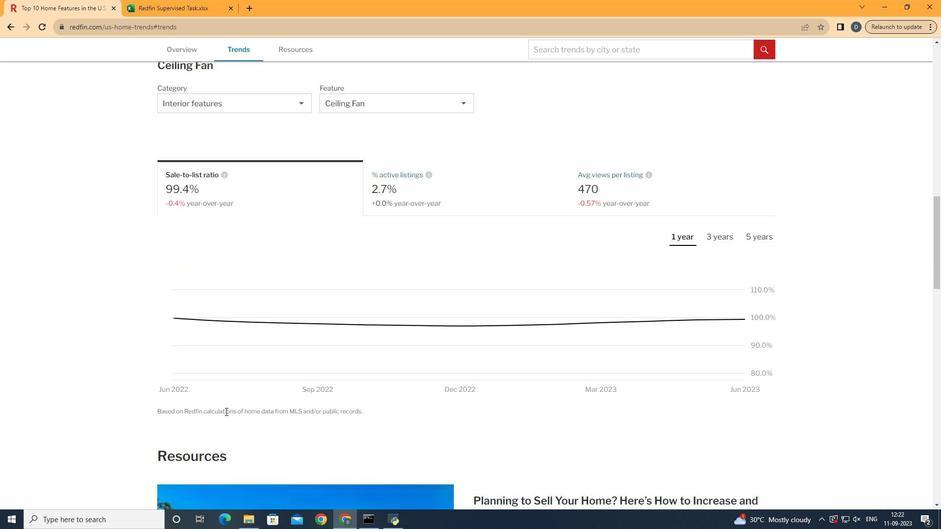 
Action: Mouse moved to (171, 460)
Screenshot: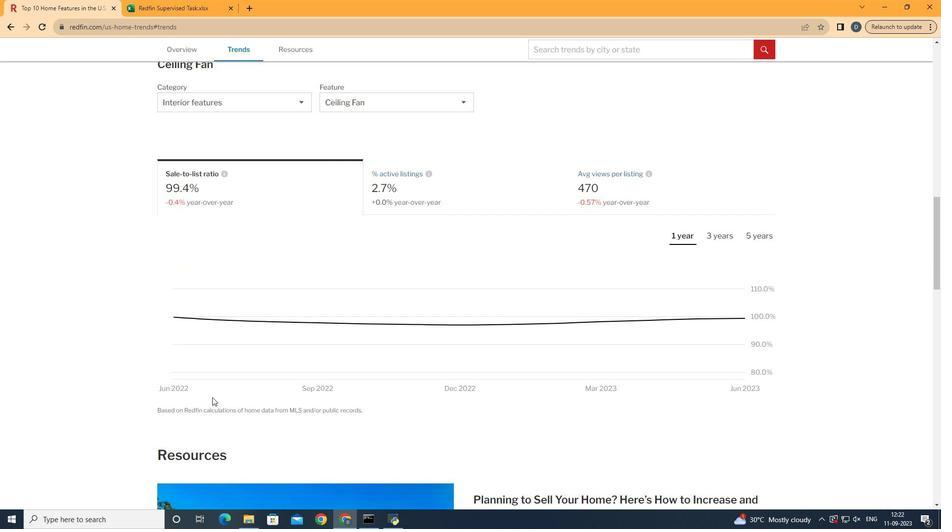 
Action: Mouse scrolled (171, 459) with delta (0, 0)
Screenshot: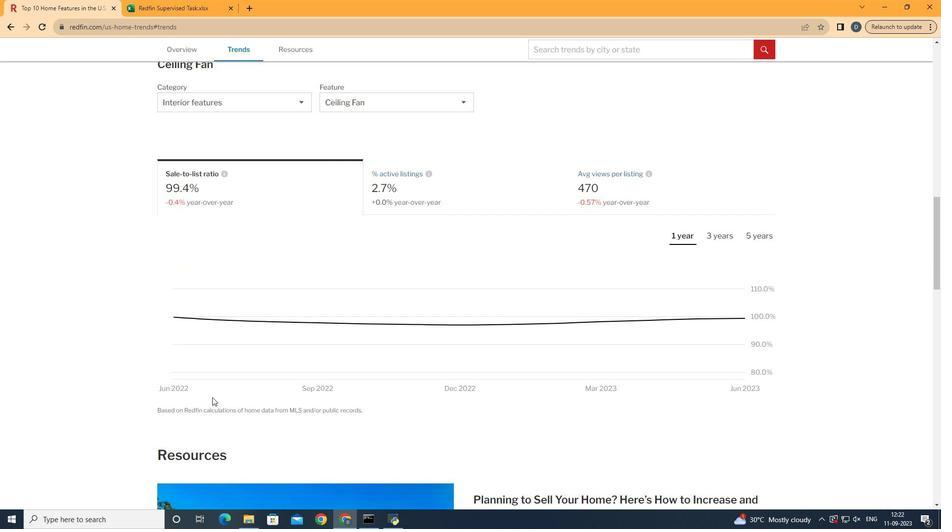 
Action: Mouse moved to (746, 347)
Screenshot: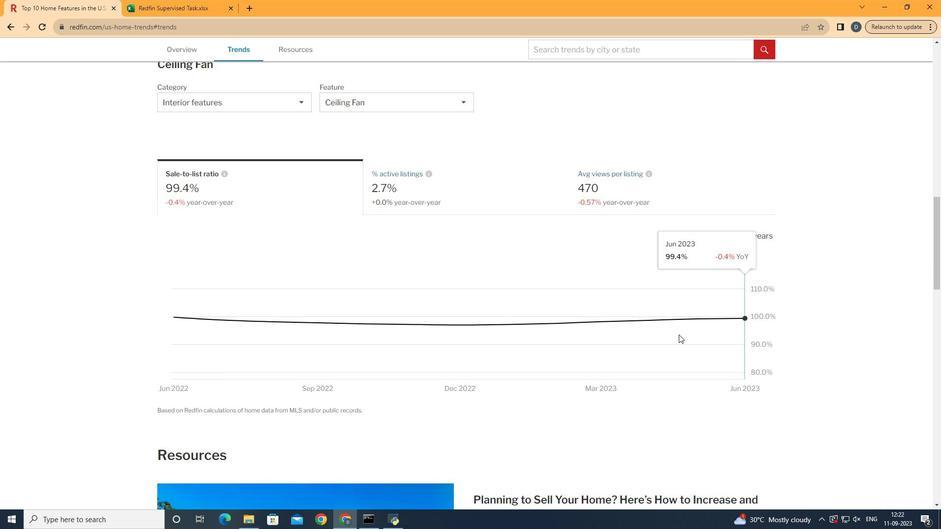 
